 Task: Set the custom strictness for "Deck and Discard" to "Tracked".
Action: Mouse moved to (202, 370)
Screenshot: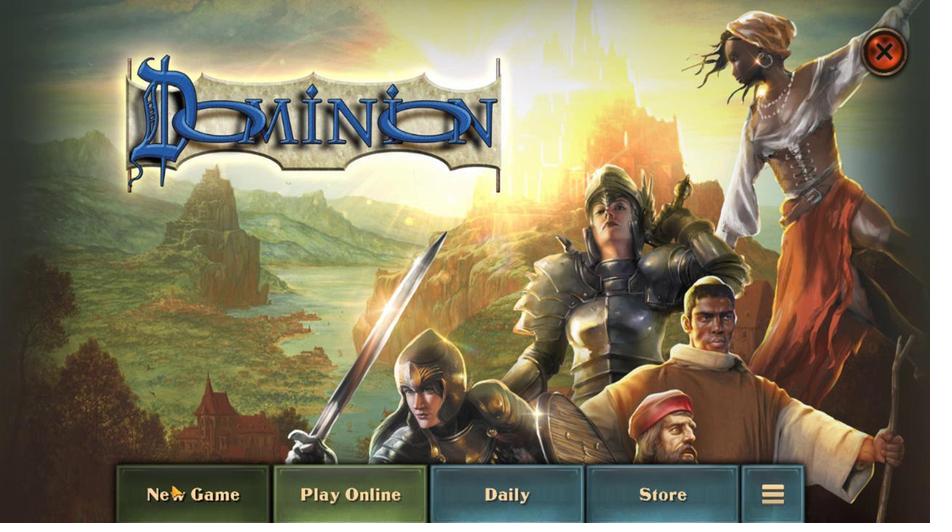 
Action: Mouse pressed left at (202, 370)
Screenshot: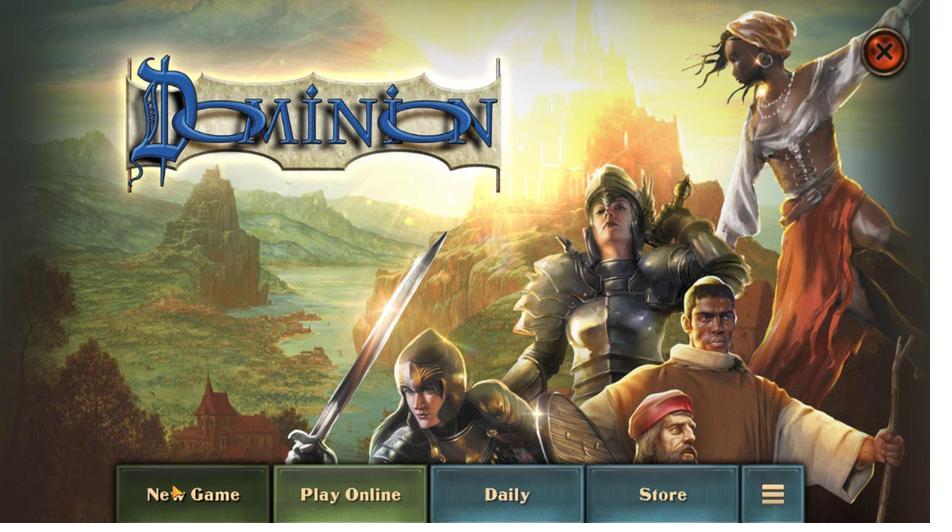
Action: Mouse moved to (657, 119)
Screenshot: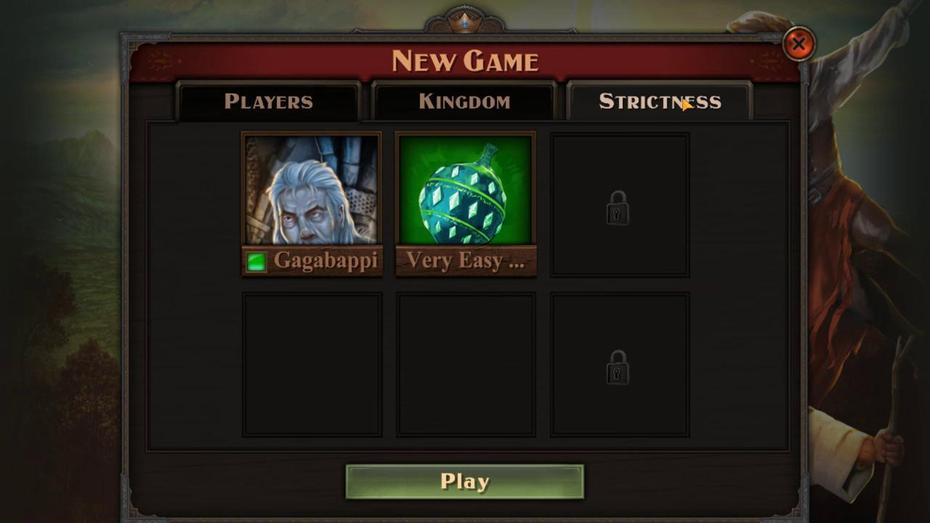 
Action: Mouse pressed left at (657, 119)
Screenshot: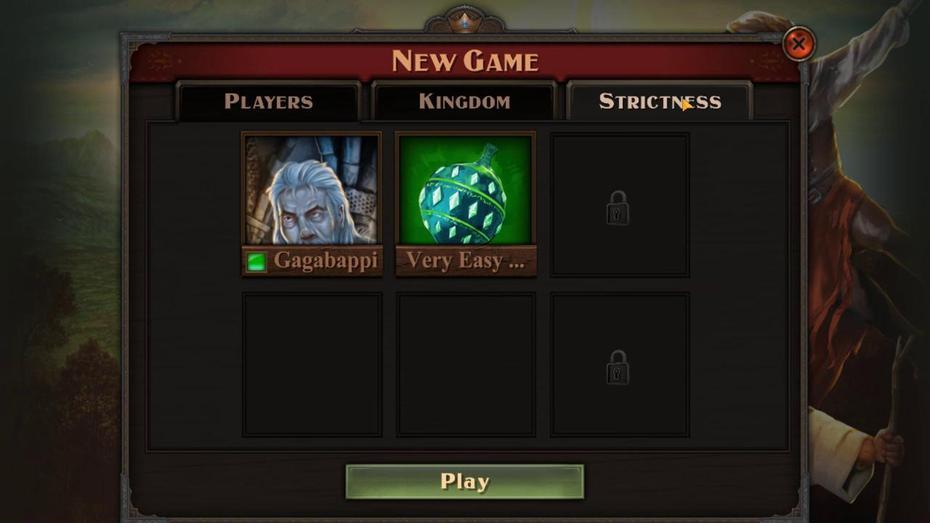 
Action: Mouse moved to (574, 320)
Screenshot: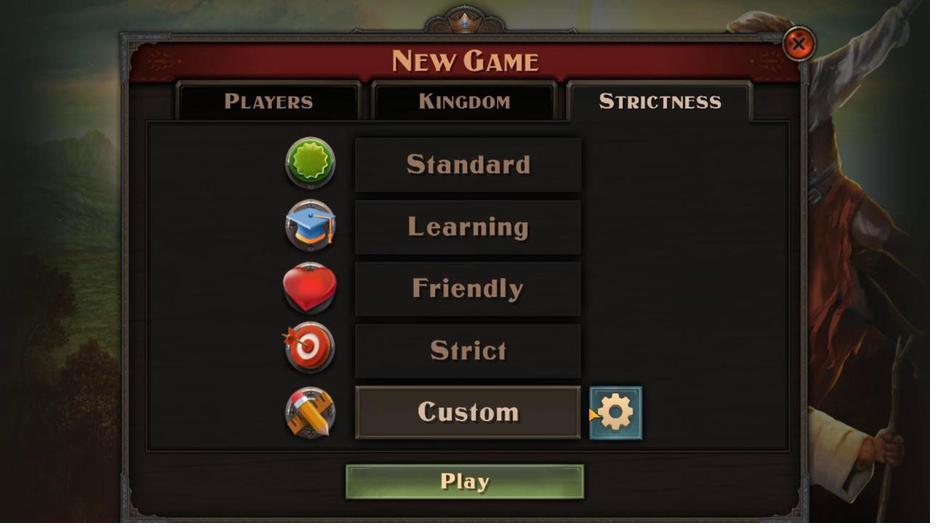 
Action: Mouse pressed left at (574, 320)
Screenshot: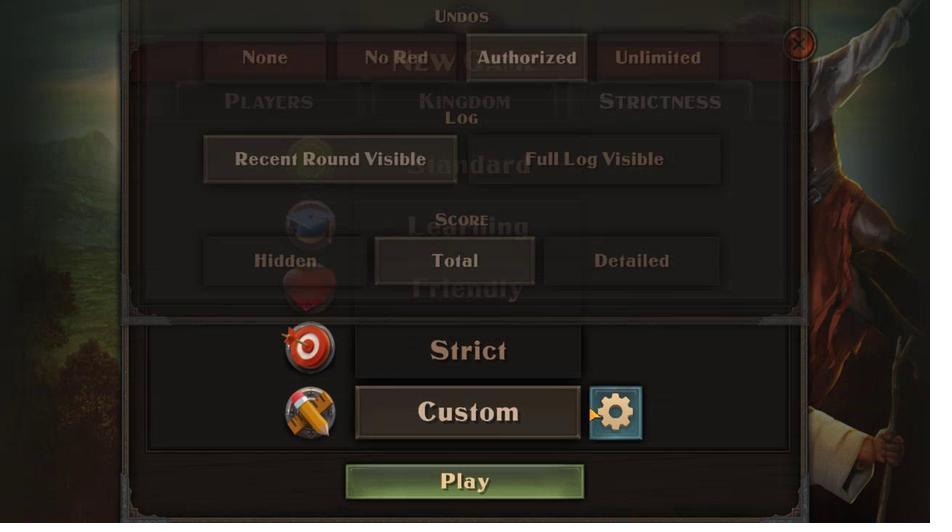 
Action: Mouse moved to (460, 161)
Screenshot: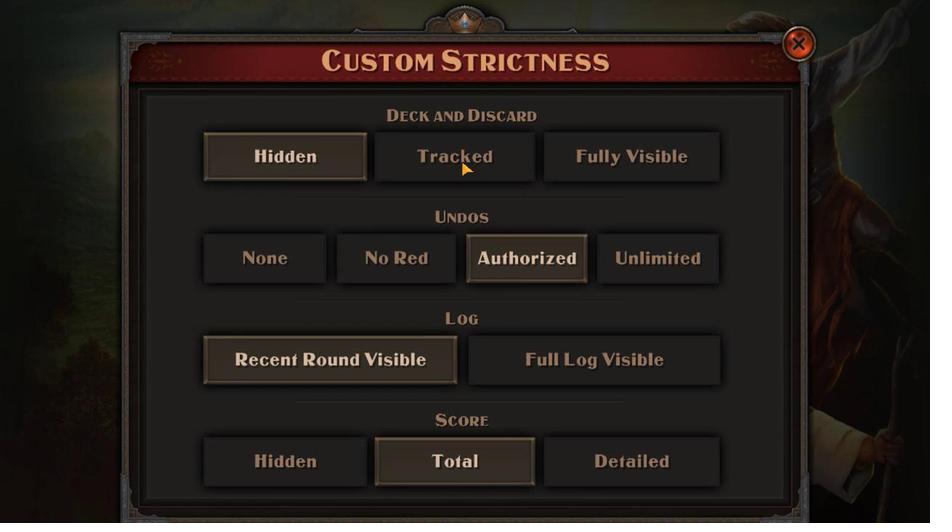 
Action: Mouse pressed left at (460, 161)
Screenshot: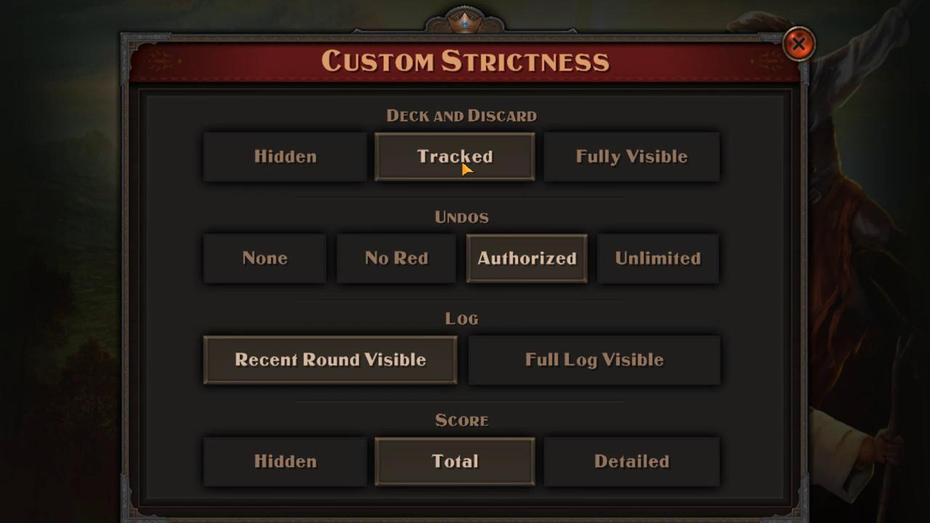 
